 Task: Plan a virtual team-building cooking class for the 21st at 5:30 PM to 6 PM.
Action: Mouse moved to (31, 71)
Screenshot: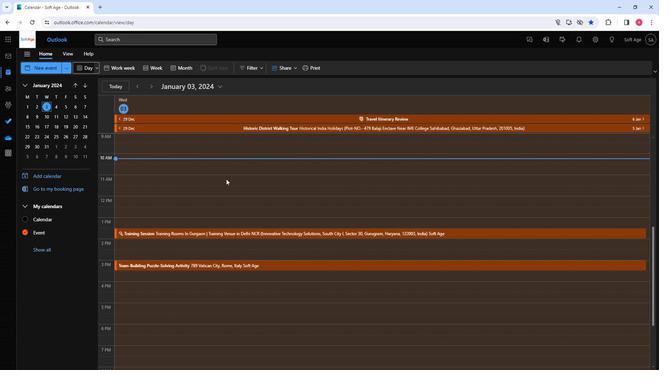 
Action: Mouse pressed left at (31, 71)
Screenshot: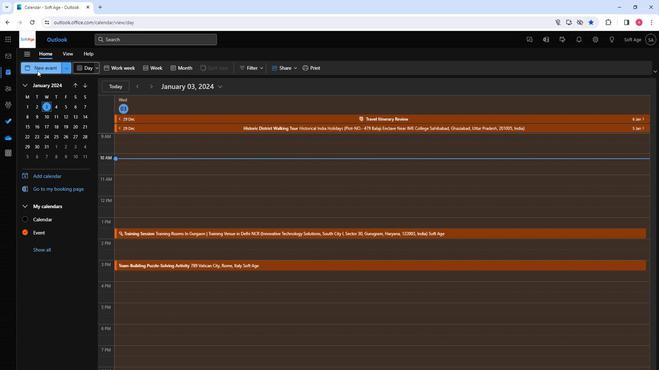 
Action: Mouse moved to (162, 111)
Screenshot: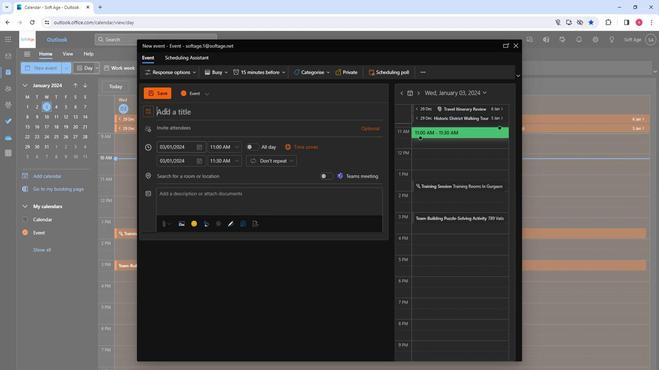 
Action: Mouse pressed left at (162, 111)
Screenshot: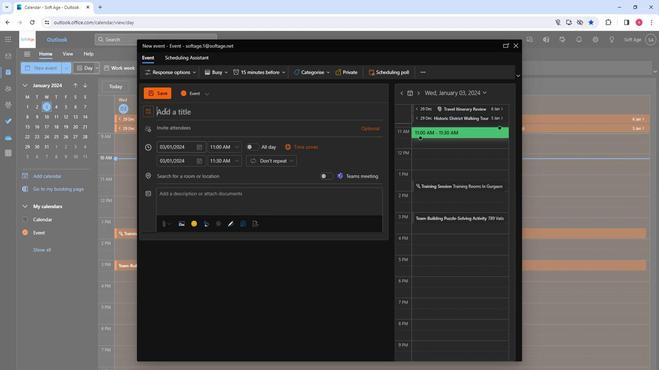 
Action: Key pressed <Key.shift>Virtual<Key.space><Key.shift>Team-<Key.shift><Key.shift><Key.shift><Key.shift><Key.shift><Key.shift><Key.shift><Key.shift>Building<Key.space><Key.shift>Cooking<Key.space><Key.shift>Cladd<Key.backspace><Key.backspace>ss
Screenshot: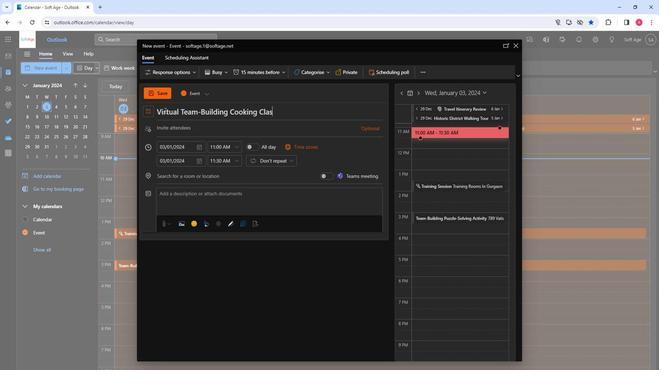 
Action: Mouse moved to (192, 125)
Screenshot: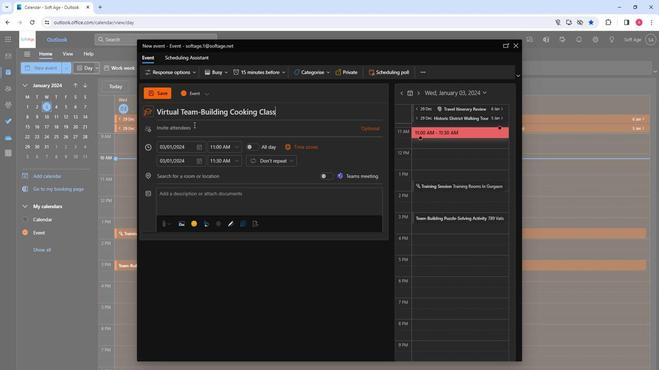 
Action: Mouse pressed left at (192, 125)
Screenshot: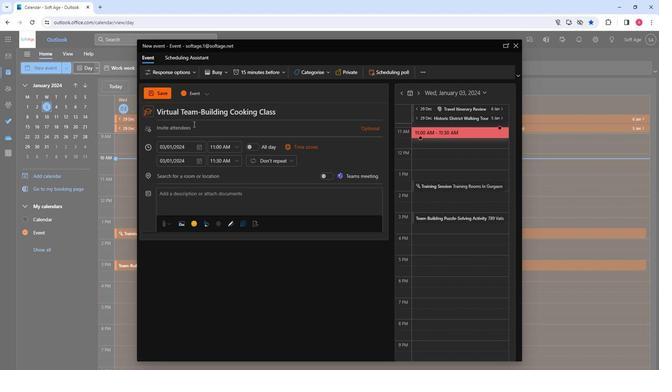 
Action: Key pressed so
Screenshot: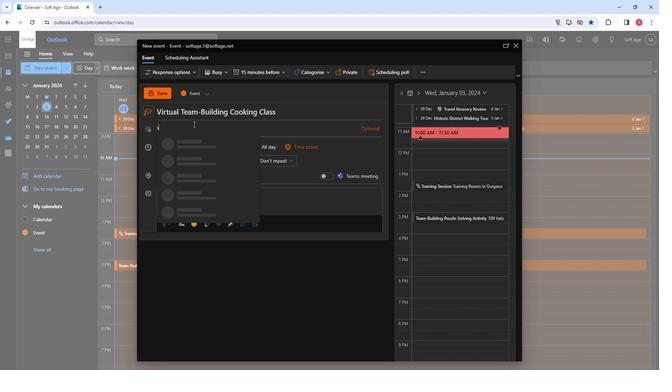 
Action: Mouse moved to (194, 169)
Screenshot: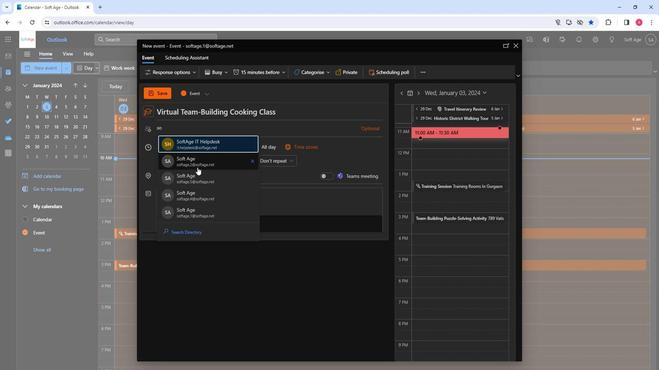 
Action: Mouse pressed left at (194, 169)
Screenshot: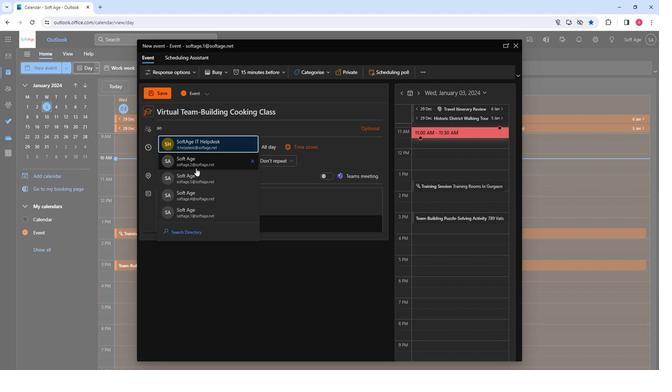 
Action: Key pressed so
Screenshot: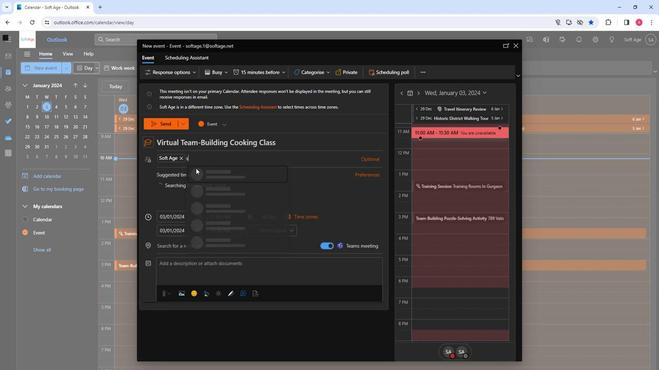 
Action: Mouse moved to (210, 212)
Screenshot: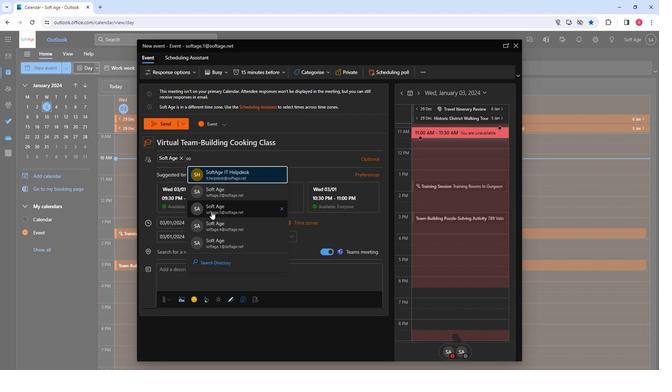 
Action: Mouse pressed left at (210, 212)
Screenshot: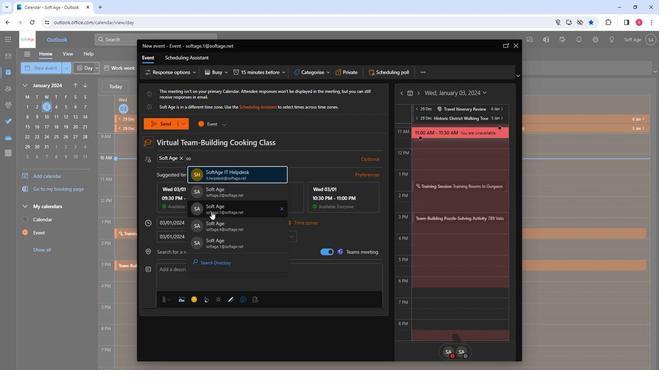 
Action: Key pressed so
Screenshot: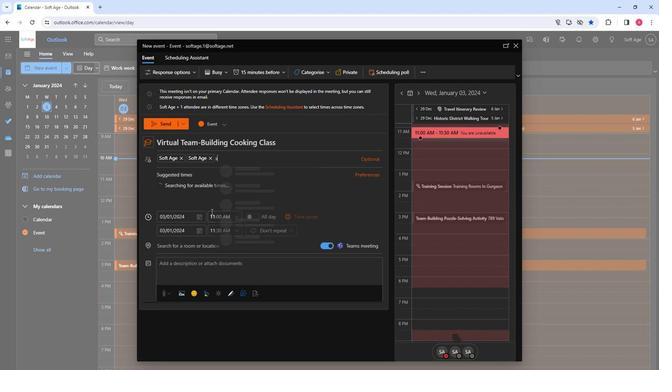 
Action: Mouse moved to (239, 232)
Screenshot: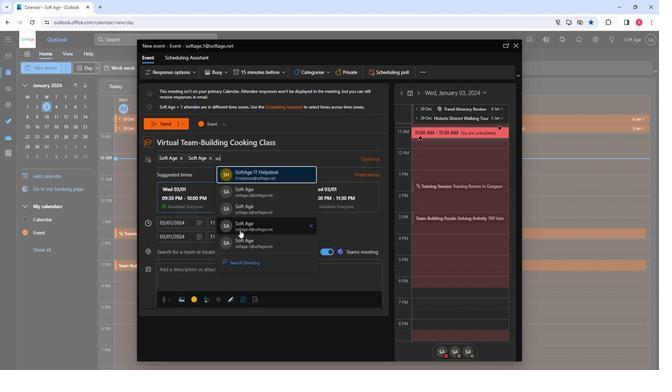 
Action: Mouse pressed left at (239, 232)
Screenshot: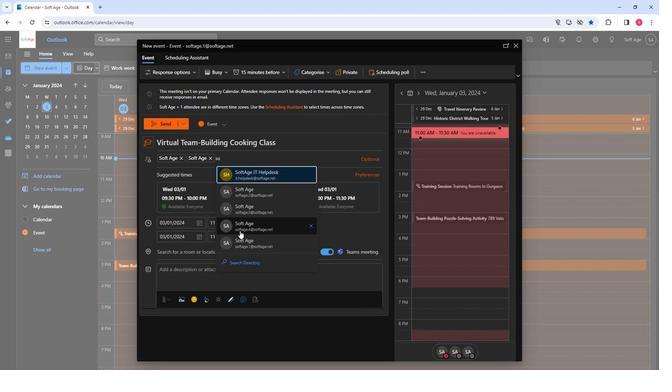 
Action: Key pressed so
Screenshot: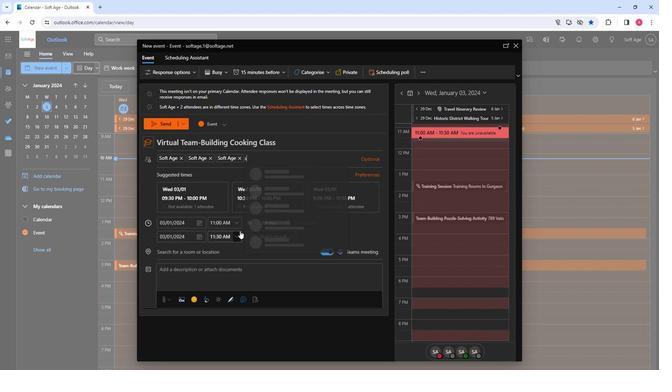 
Action: Mouse moved to (263, 242)
Screenshot: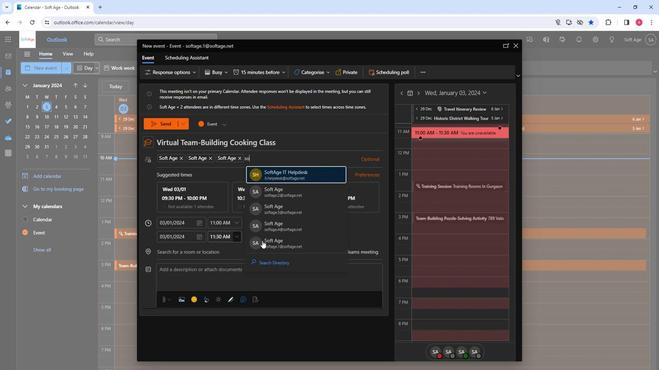 
Action: Mouse pressed left at (263, 242)
Screenshot: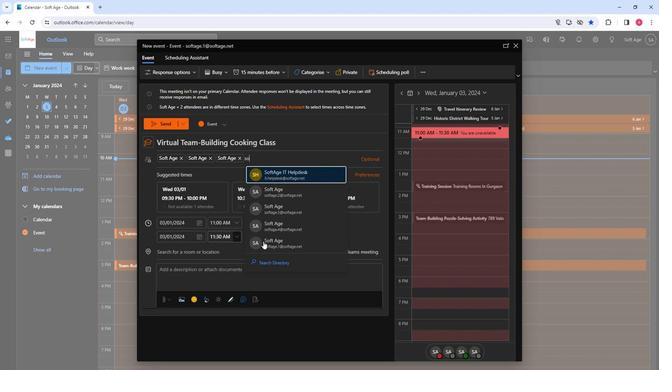 
Action: Mouse moved to (195, 221)
Screenshot: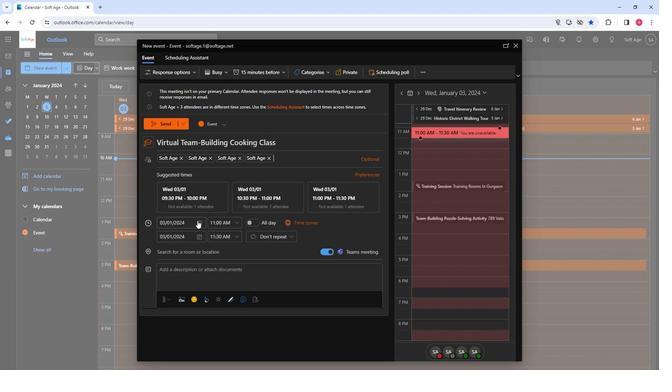 
Action: Mouse pressed left at (195, 221)
Screenshot: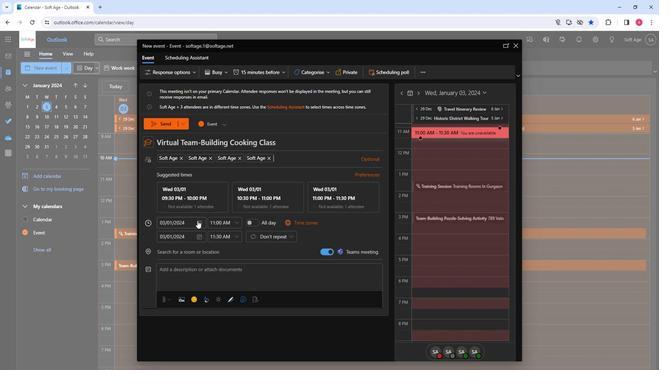 
Action: Mouse moved to (223, 280)
Screenshot: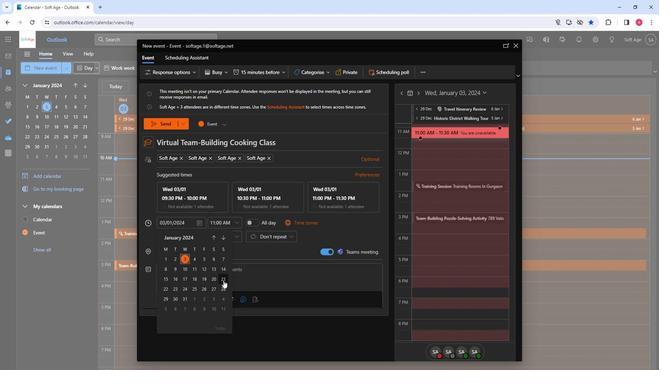 
Action: Mouse pressed left at (223, 280)
Screenshot: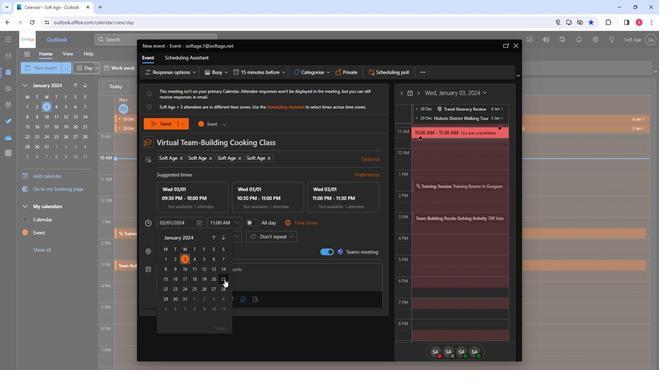 
Action: Mouse moved to (237, 221)
Screenshot: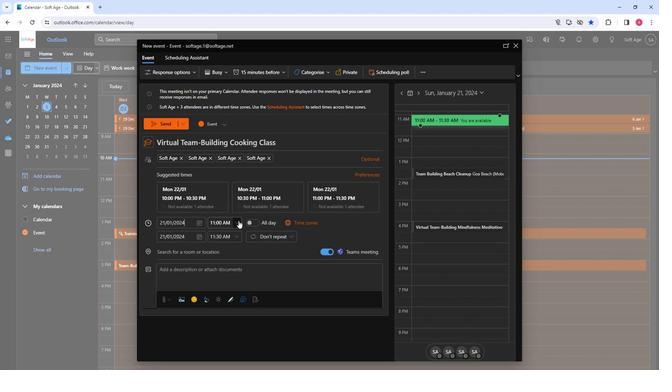 
Action: Mouse pressed left at (237, 221)
Screenshot: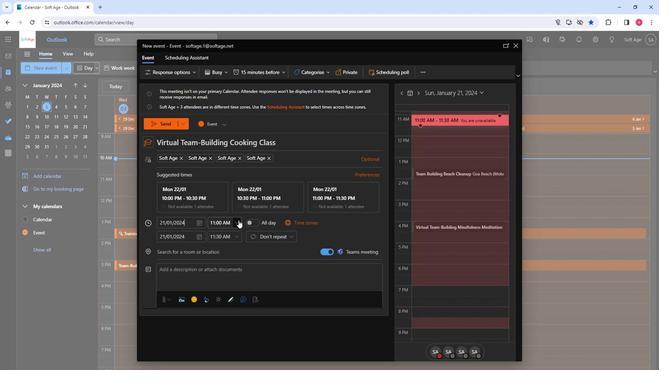 
Action: Mouse moved to (231, 255)
Screenshot: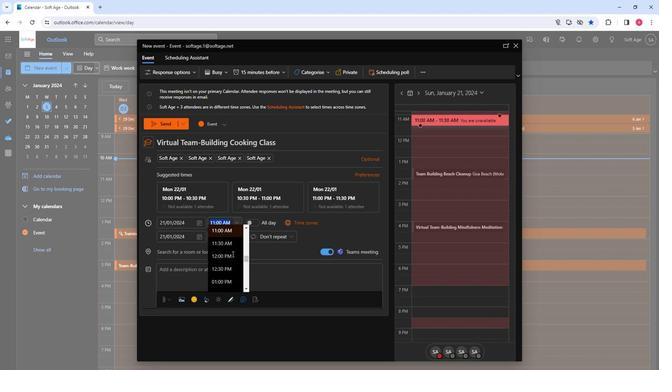 
Action: Mouse scrolled (231, 254) with delta (0, 0)
Screenshot: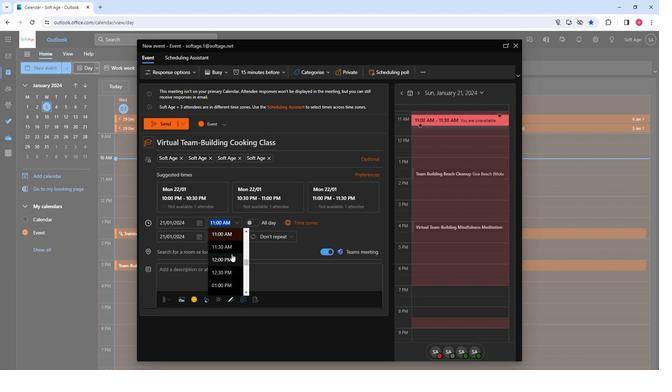 
Action: Mouse moved to (230, 255)
Screenshot: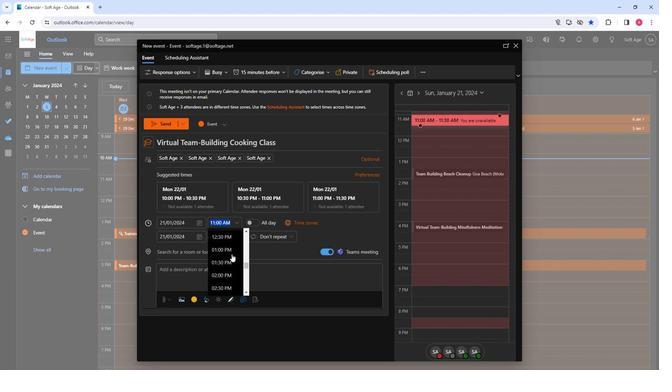 
Action: Mouse scrolled (230, 254) with delta (0, 0)
Screenshot: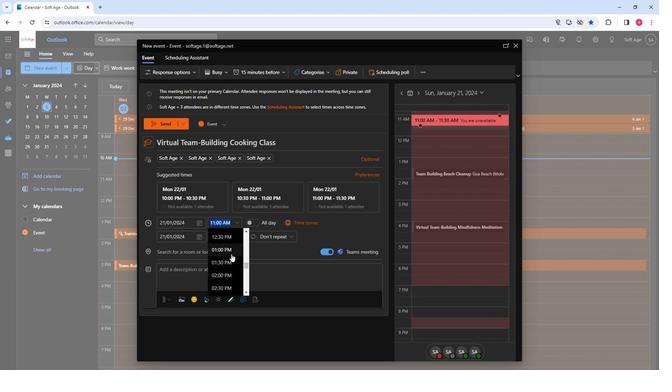 
Action: Mouse scrolled (230, 254) with delta (0, 0)
Screenshot: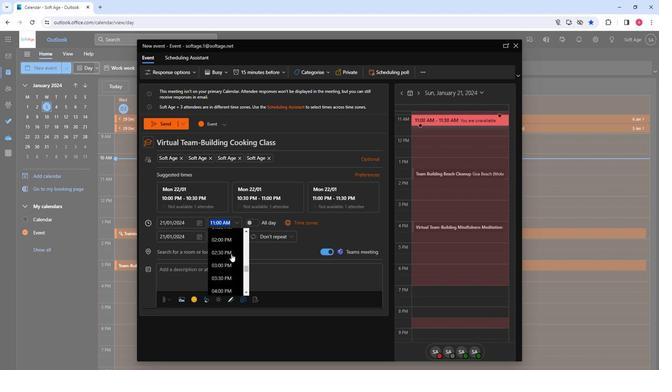 
Action: Mouse moved to (216, 291)
Screenshot: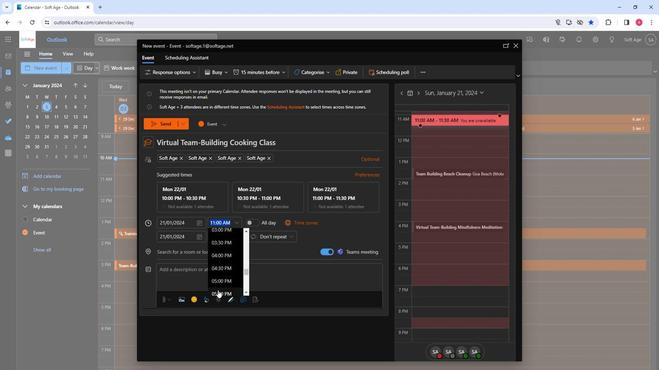 
Action: Mouse pressed left at (216, 291)
Screenshot: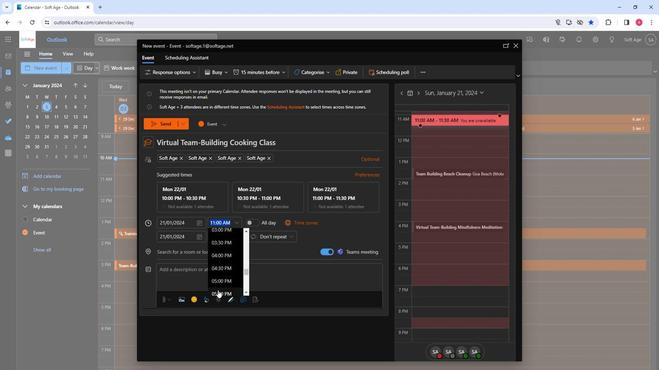 
Action: Mouse moved to (182, 259)
Screenshot: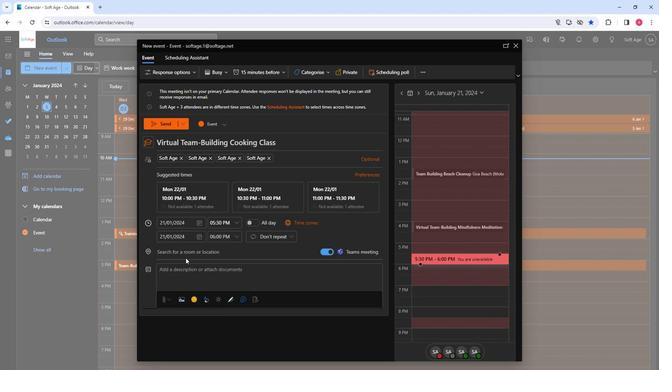 
Action: Mouse pressed left at (182, 259)
Screenshot: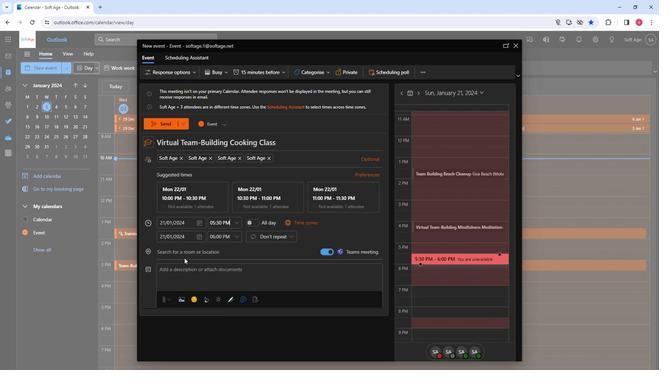 
Action: Mouse moved to (181, 257)
Screenshot: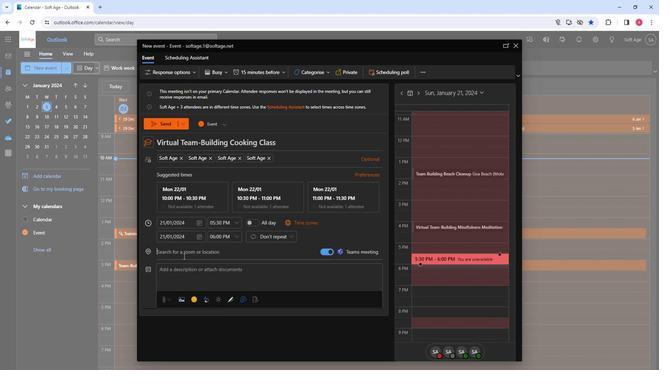 
Action: Key pressed w<Key.backspace>cooking
Screenshot: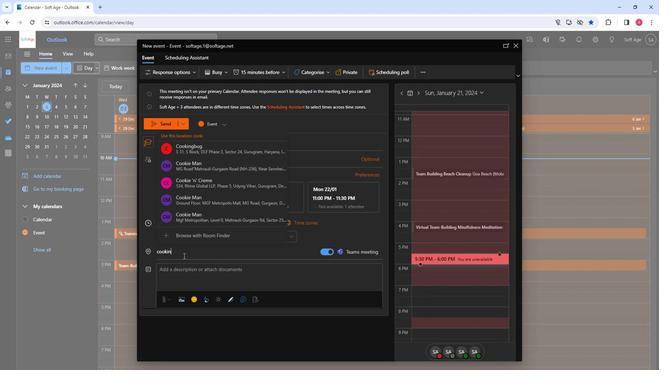 
Action: Mouse moved to (216, 182)
Screenshot: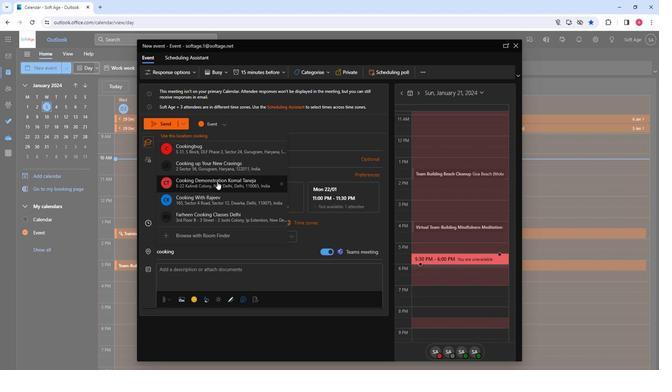 
Action: Key pressed <Key.space>club
Screenshot: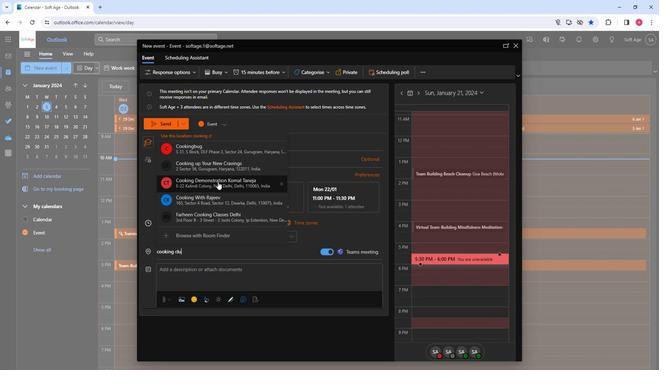 
Action: Mouse moved to (216, 172)
Screenshot: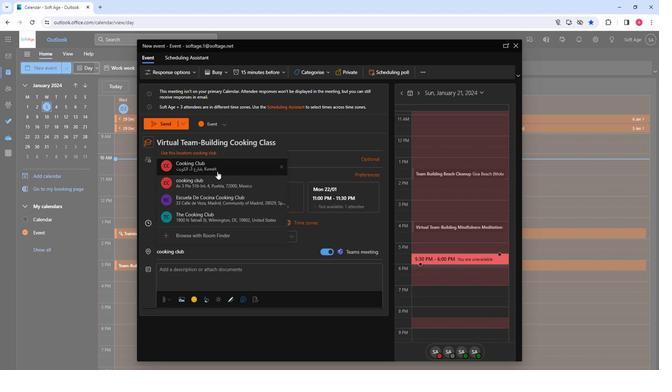 
Action: Mouse pressed left at (216, 172)
Screenshot: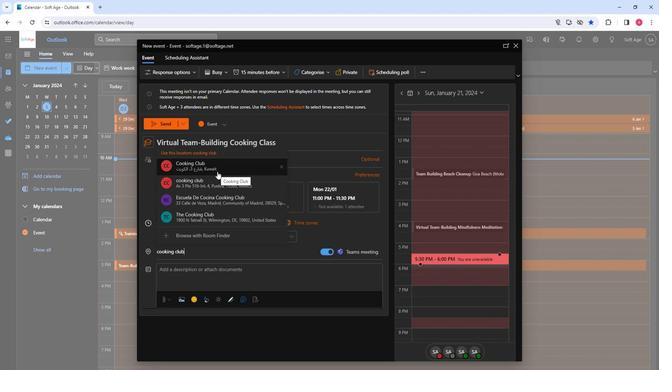 
Action: Mouse moved to (179, 271)
Screenshot: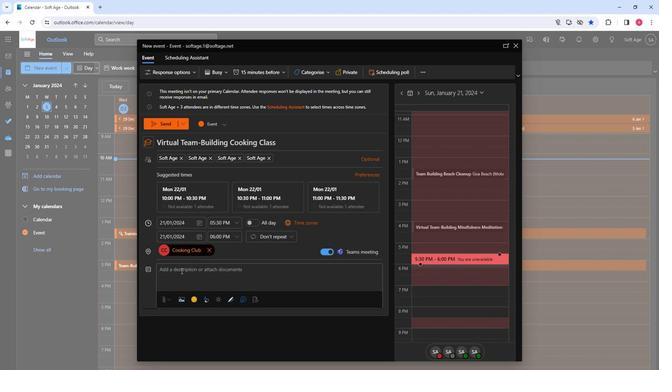 
Action: Mouse pressed left at (179, 271)
Screenshot: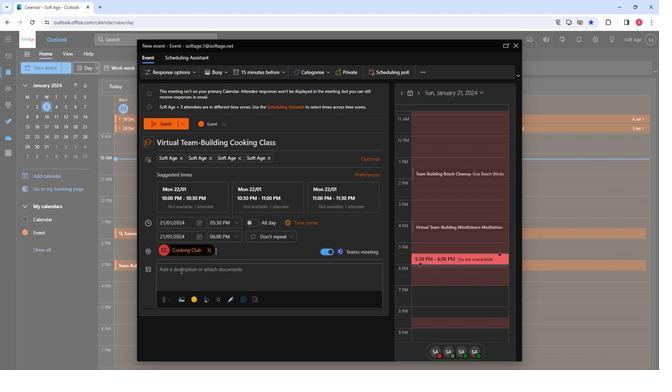 
Action: Mouse moved to (176, 270)
Screenshot: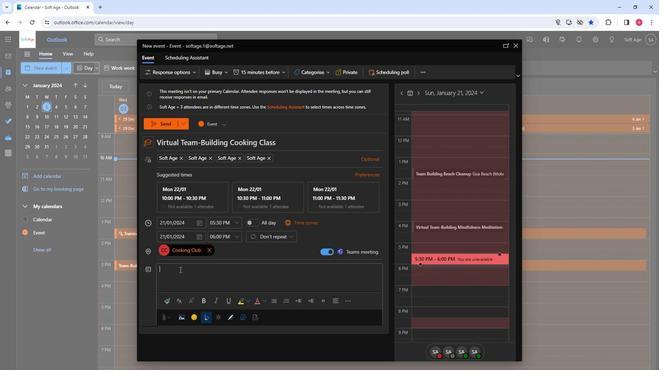 
Action: Key pressed <Key.shift>Culinary<Key.space>connection<Key.space>awaits<Key.shift>!<Key.space><Key.shift>Join<Key.space>our<Key.space>virtual<Key.space>team-building<Key.space>cooking<Key.space>class.<Key.space><Key.shift>Unleash<Key.space>creativity,<Key.space>bonds<Key.space>over<Key.space>recipes,<Key.space>and<Key.space>savor<Key.space>a<Key.space>delicious<Key.space>experience<Key.space>togetherr<Key.space>from<Key.space>the<Key.space>comfort<Key.space>of<Key.space>your<Key.space>kitchen
Screenshot: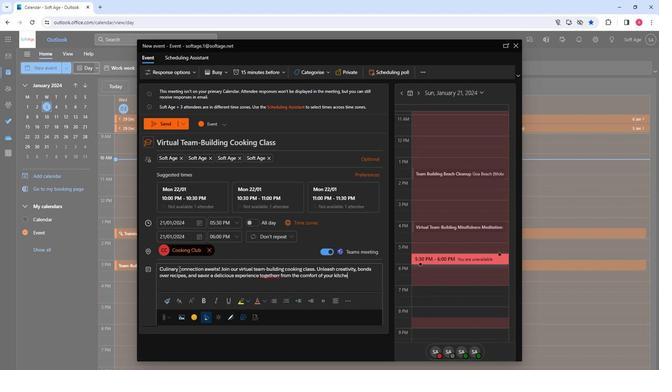 
Action: Mouse moved to (343, 281)
Screenshot: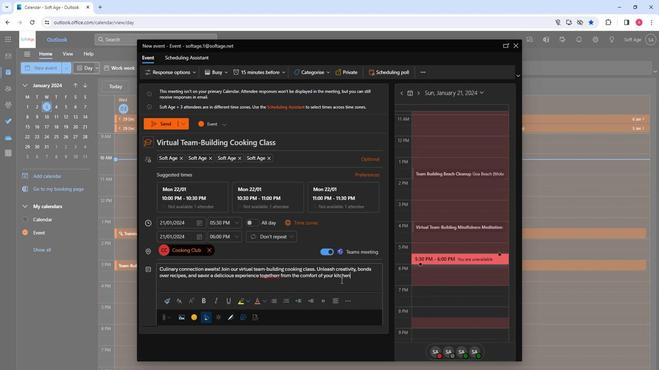 
Action: Mouse pressed left at (343, 281)
Screenshot: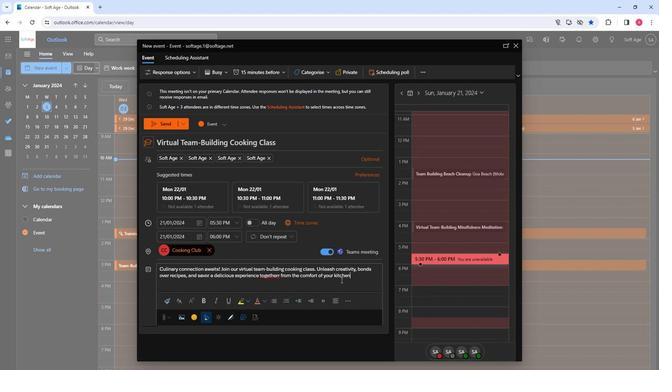 
Action: Mouse pressed left at (343, 281)
Screenshot: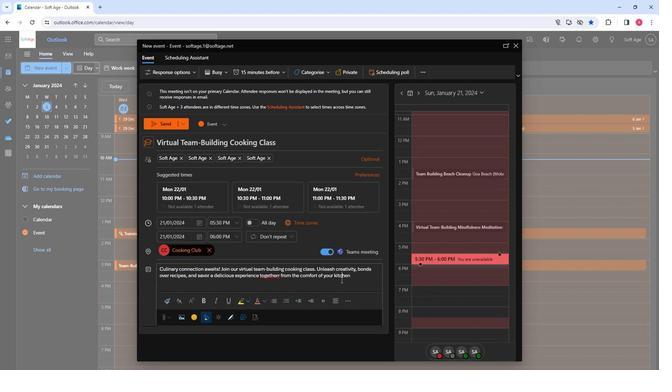 
Action: Mouse pressed left at (343, 281)
Screenshot: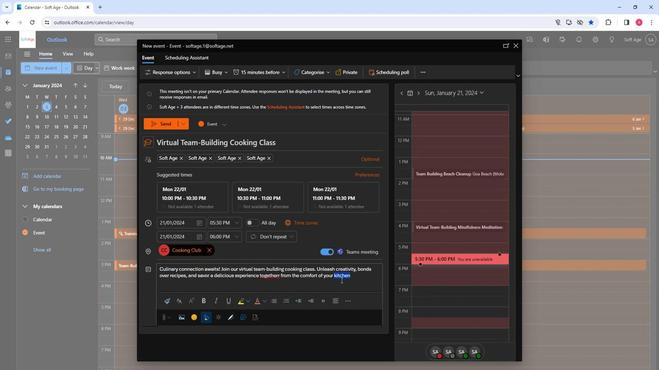 
Action: Mouse moved to (357, 283)
Screenshot: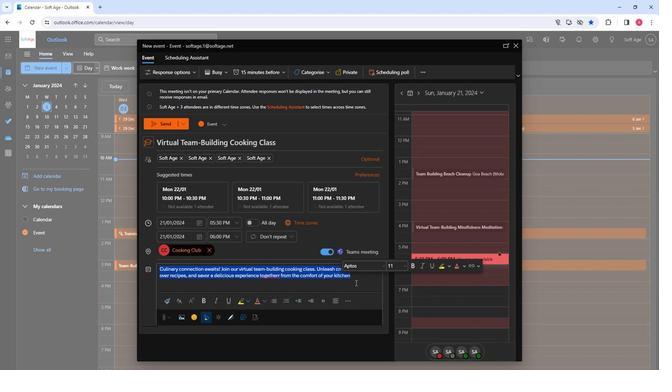 
Action: Mouse pressed left at (357, 283)
Screenshot: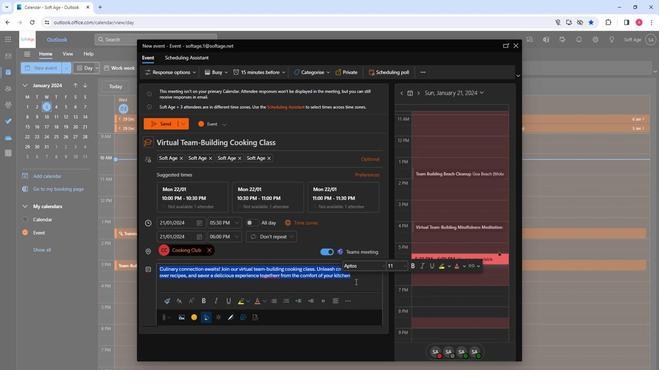 
Action: Mouse moved to (193, 320)
Screenshot: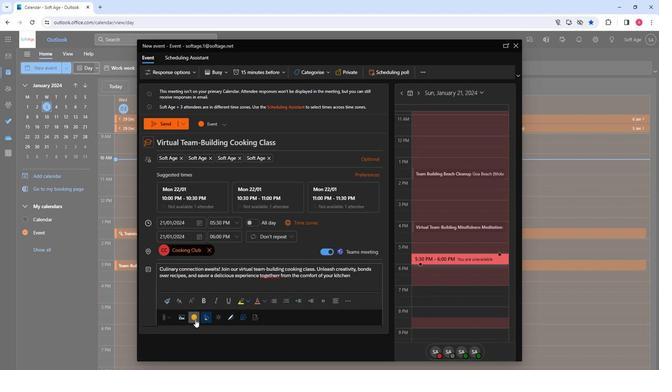 
Action: Mouse pressed left at (193, 320)
Screenshot: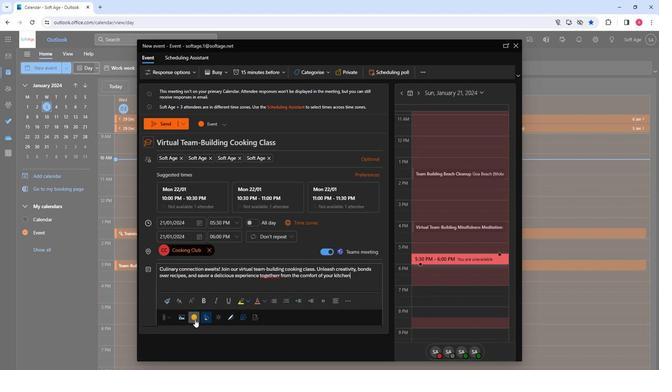 
Action: Mouse moved to (427, 117)
Screenshot: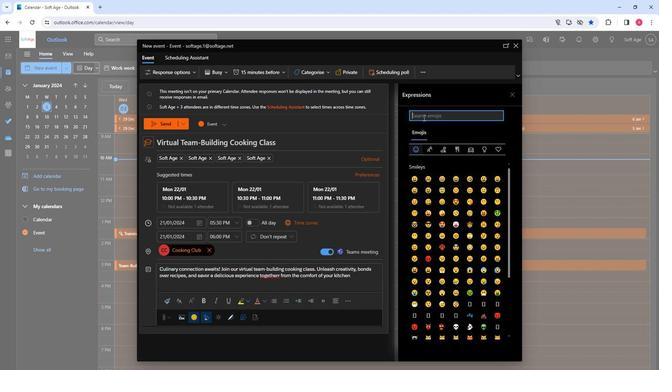 
Action: Mouse pressed left at (427, 117)
Screenshot: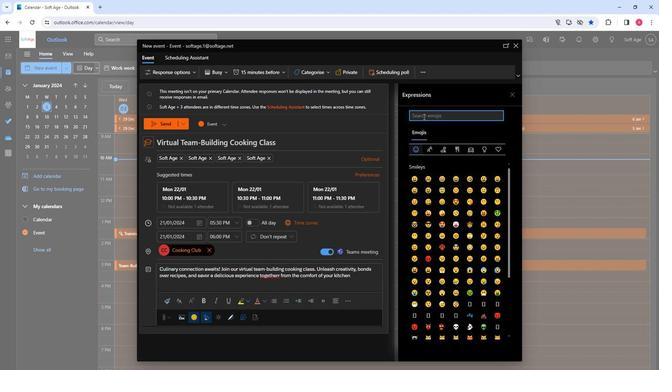 
Action: Key pressed cook
Screenshot: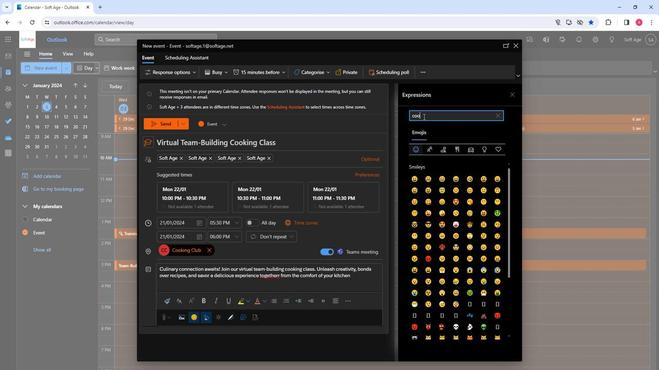 
Action: Mouse scrolled (427, 117) with delta (0, 0)
Screenshot: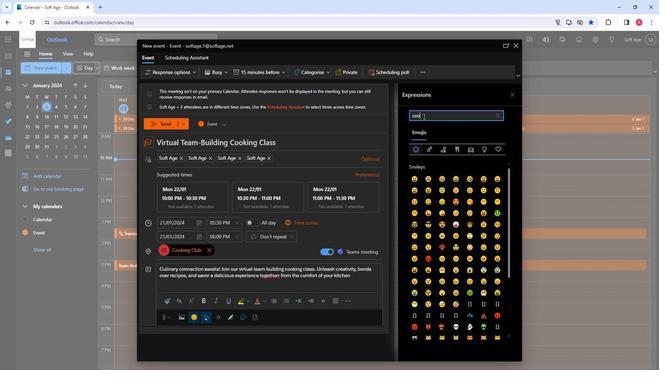
Action: Mouse moved to (451, 148)
Screenshot: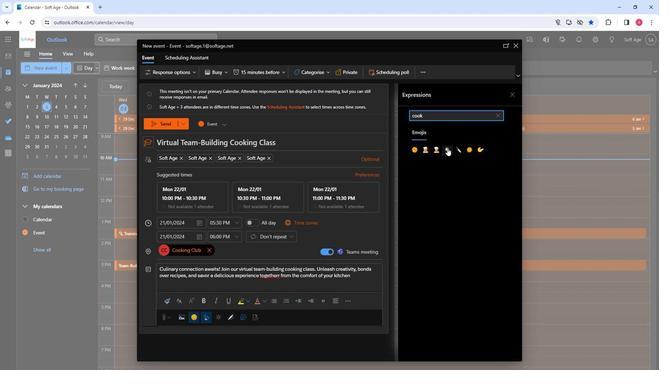 
Action: Mouse pressed left at (451, 148)
Screenshot: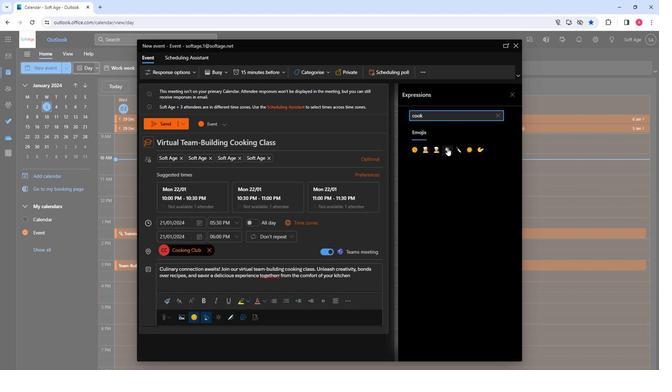 
Action: Mouse moved to (429, 149)
Screenshot: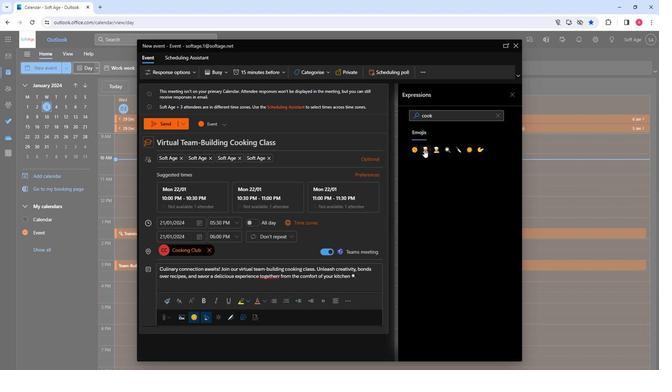 
Action: Mouse pressed left at (429, 149)
Screenshot: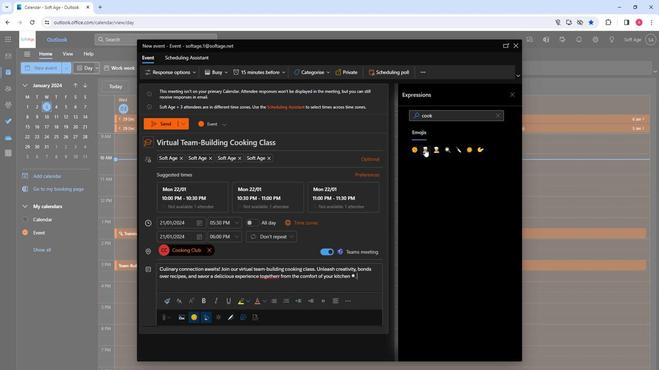 
Action: Mouse moved to (324, 272)
Screenshot: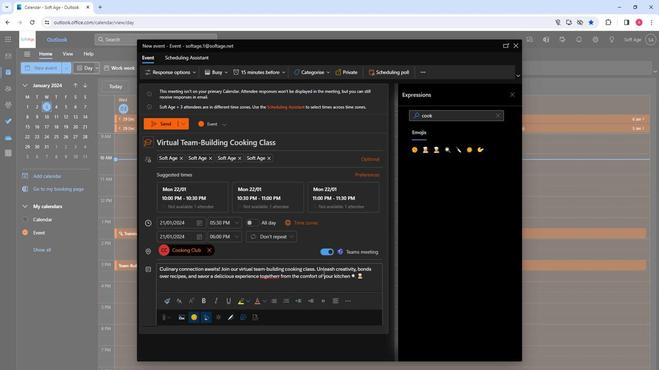 
Action: Mouse pressed left at (324, 272)
Screenshot: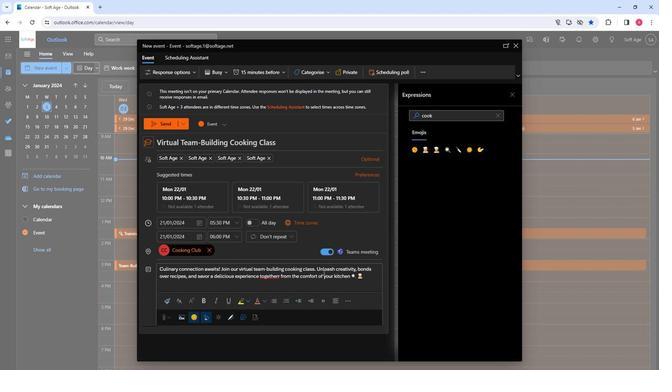 
Action: Mouse pressed left at (324, 272)
Screenshot: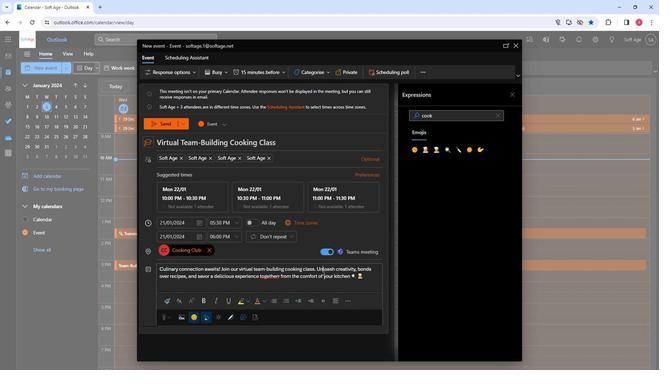 
Action: Mouse pressed left at (324, 272)
Screenshot: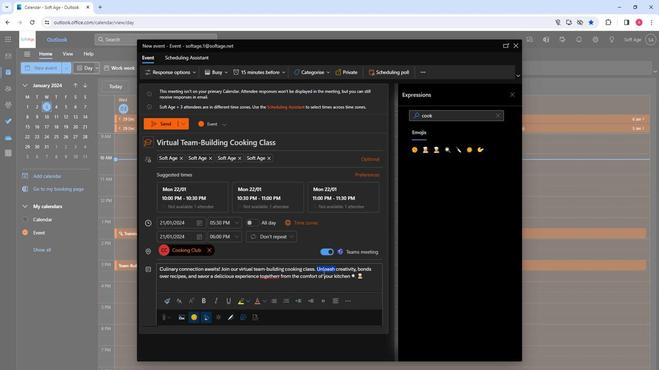 
Action: Mouse pressed left at (324, 272)
Screenshot: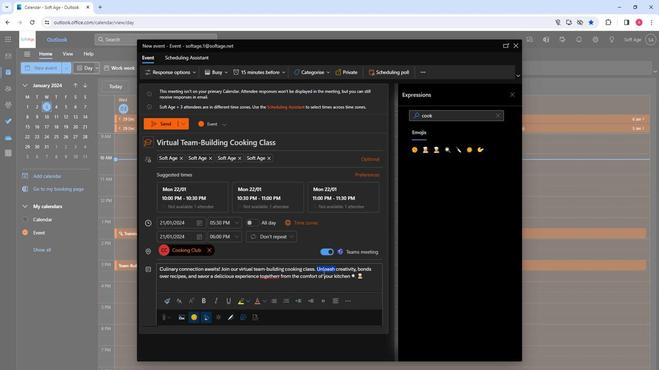 
Action: Mouse moved to (174, 305)
Screenshot: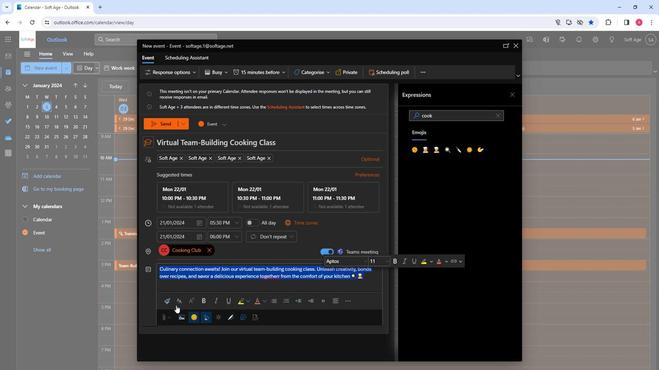 
Action: Mouse pressed left at (174, 305)
Screenshot: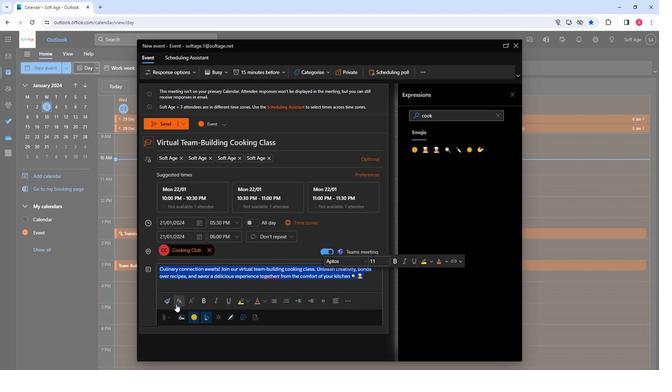 
Action: Mouse moved to (209, 252)
Screenshot: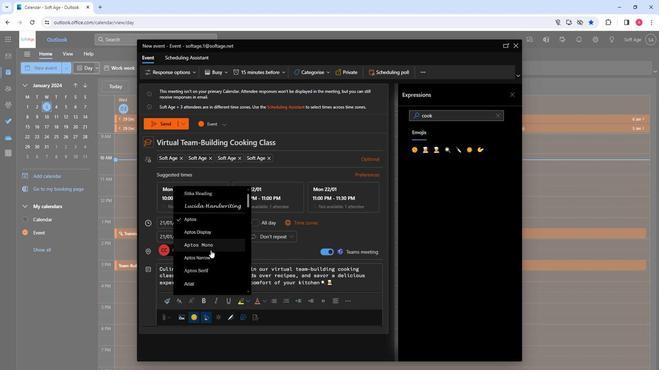 
Action: Mouse scrolled (209, 252) with delta (0, 0)
Screenshot: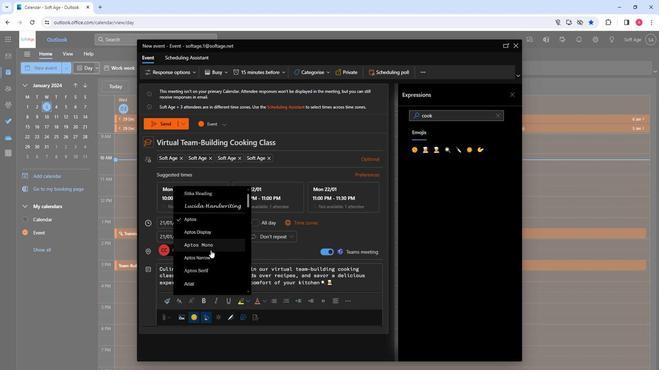 
Action: Mouse moved to (209, 252)
Screenshot: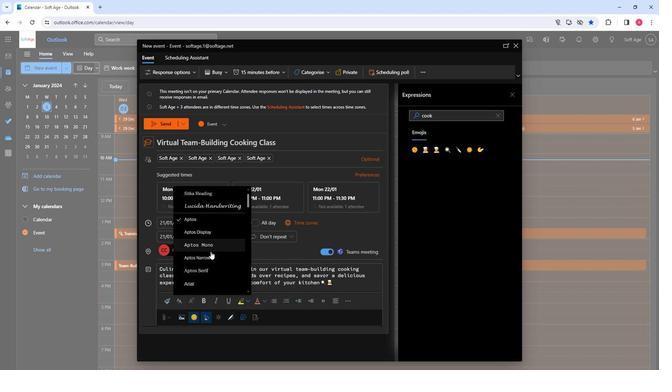 
Action: Mouse scrolled (209, 252) with delta (0, 0)
Screenshot: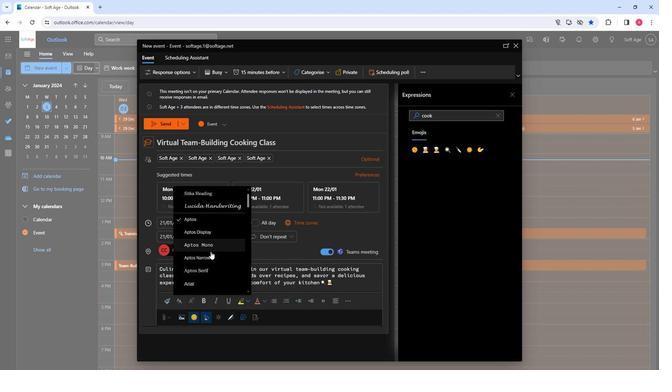 
Action: Mouse moved to (209, 253)
Screenshot: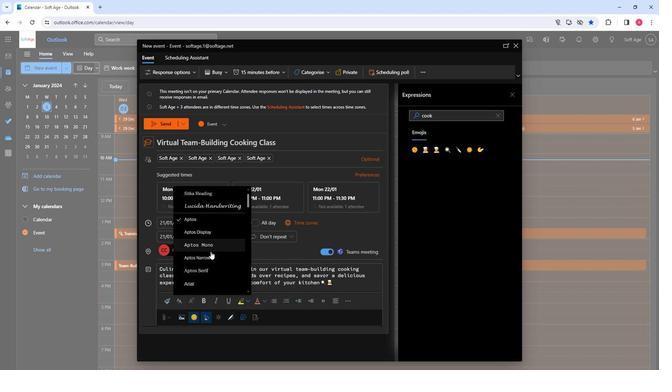 
Action: Mouse scrolled (209, 252) with delta (0, 0)
Screenshot: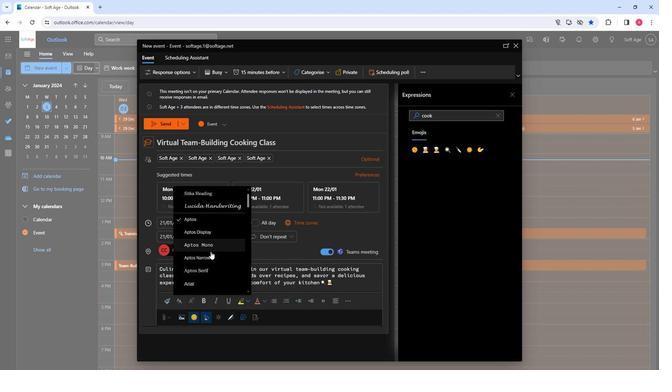 
Action: Mouse scrolled (209, 252) with delta (0, 0)
Screenshot: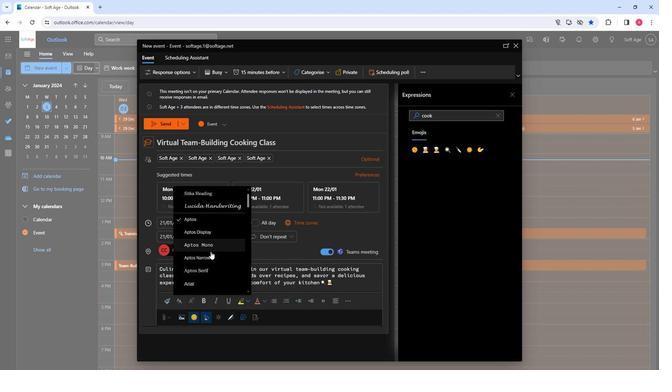 
Action: Mouse moved to (209, 253)
Screenshot: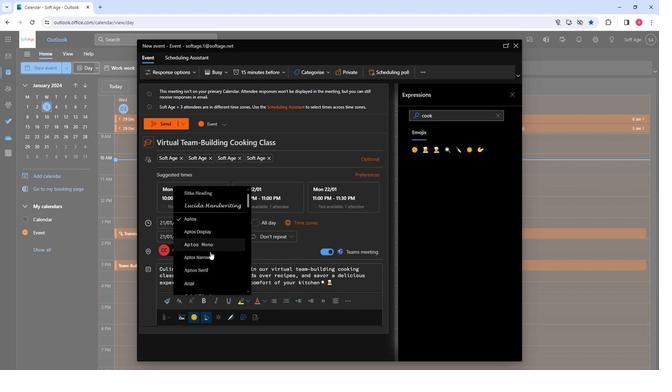 
Action: Mouse scrolled (209, 253) with delta (0, 0)
Screenshot: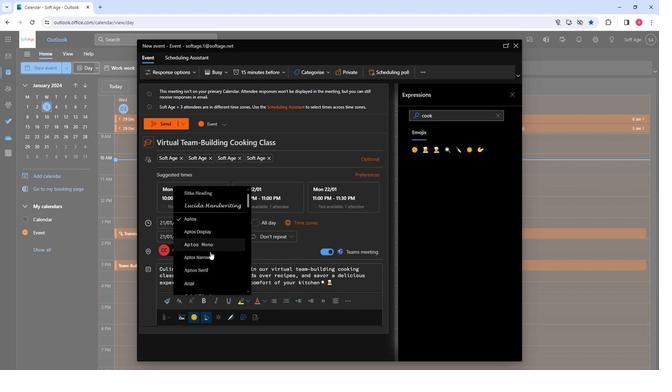 
Action: Mouse moved to (206, 247)
Screenshot: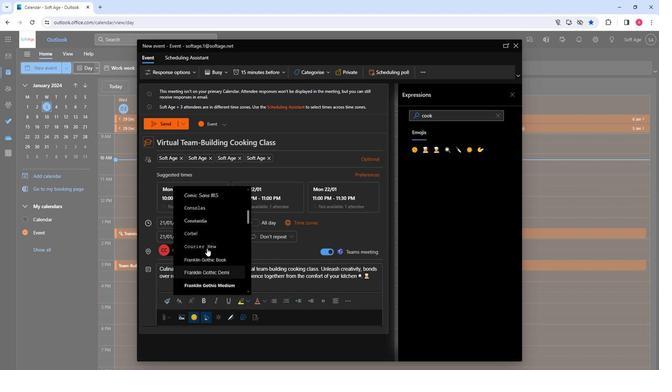 
Action: Mouse scrolled (206, 247) with delta (0, 0)
Screenshot: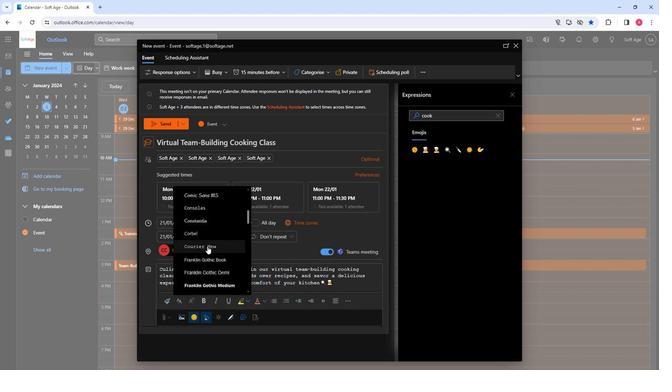 
Action: Mouse moved to (205, 248)
Screenshot: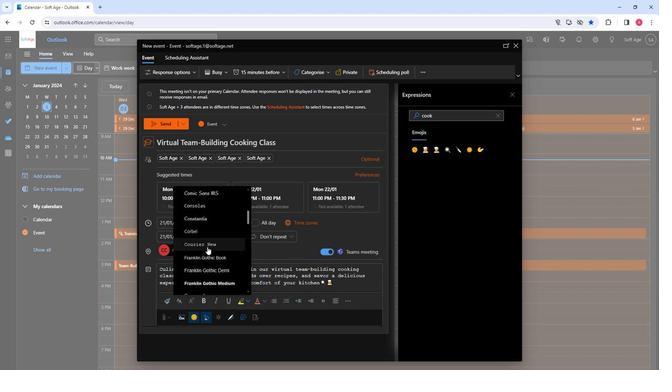 
Action: Mouse scrolled (205, 247) with delta (0, 0)
Screenshot: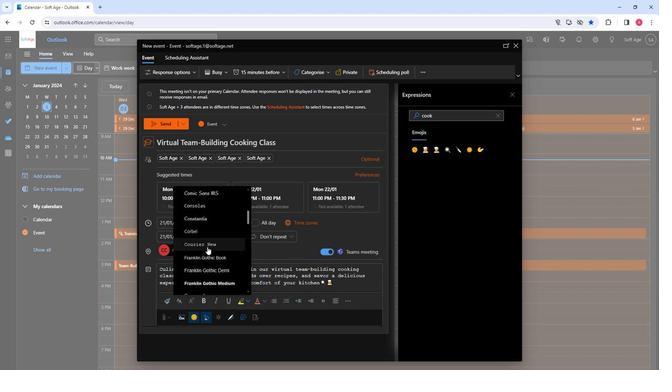 
Action: Mouse moved to (198, 246)
Screenshot: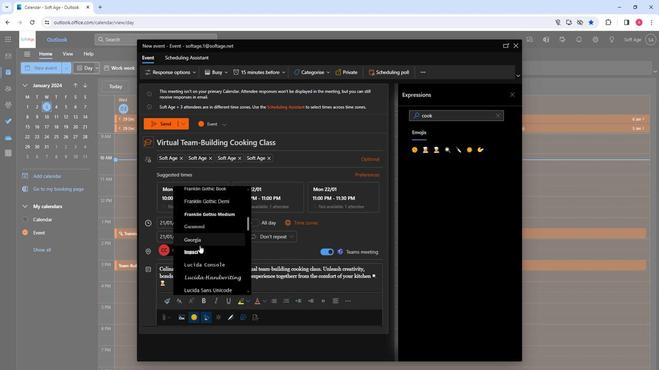 
Action: Mouse scrolled (198, 246) with delta (0, 0)
Screenshot: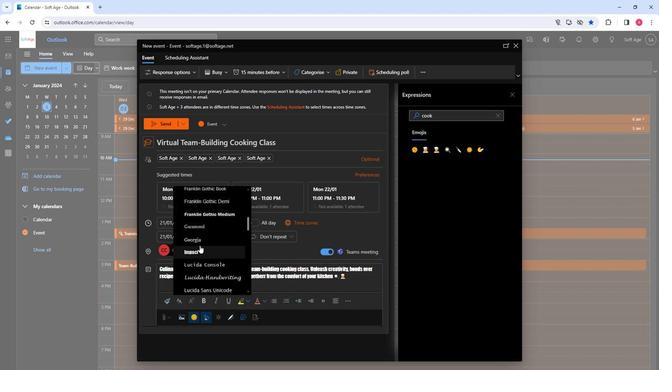 
Action: Mouse moved to (198, 247)
Screenshot: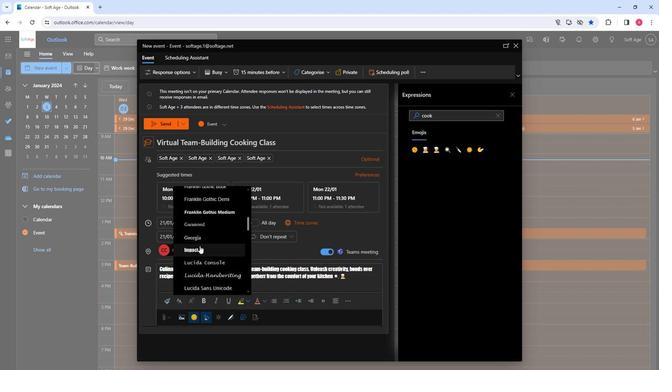 
Action: Mouse scrolled (198, 246) with delta (0, 0)
Screenshot: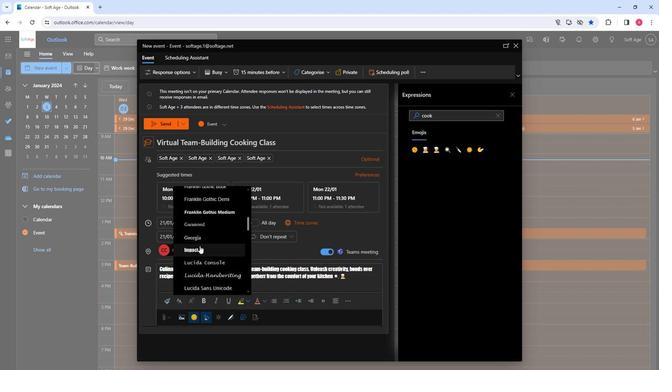 
Action: Mouse moved to (197, 217)
Screenshot: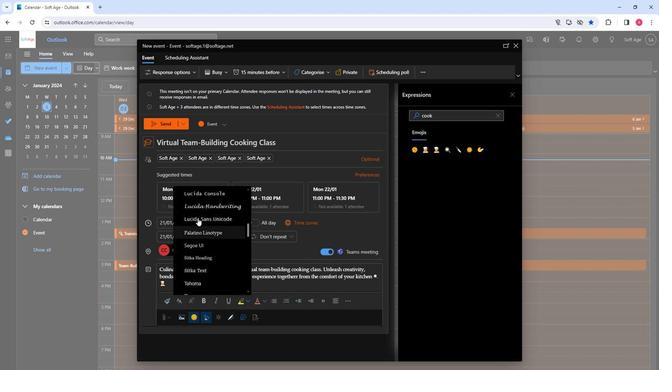 
Action: Mouse pressed left at (197, 217)
Screenshot: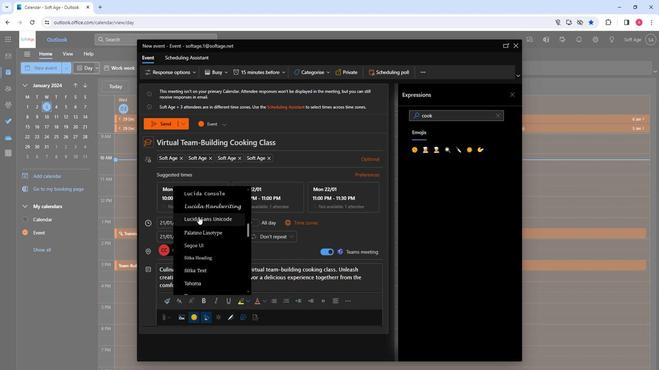
Action: Mouse moved to (216, 303)
Screenshot: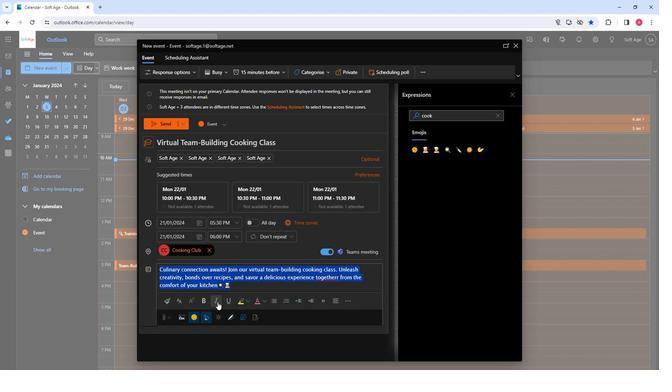 
Action: Mouse pressed left at (216, 303)
Screenshot: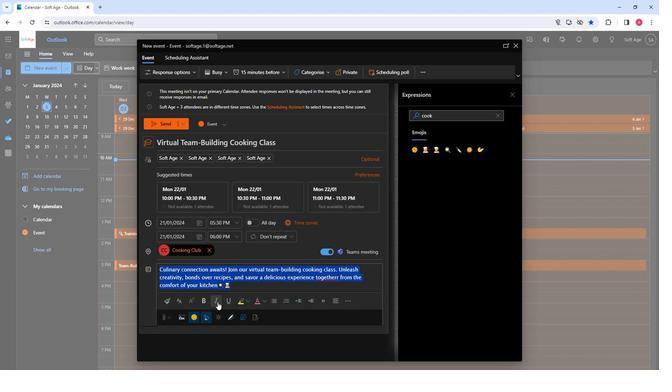 
Action: Mouse moved to (250, 301)
Screenshot: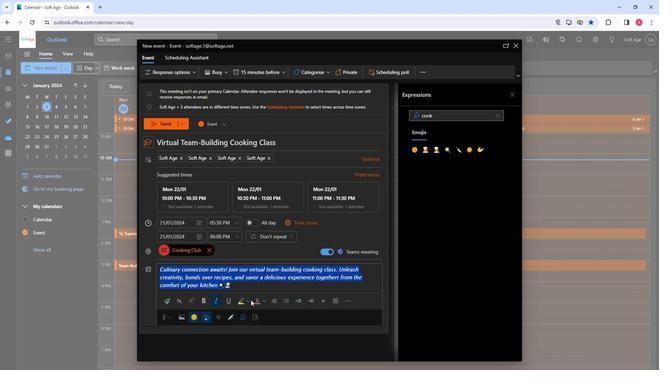
Action: Mouse pressed left at (250, 301)
Screenshot: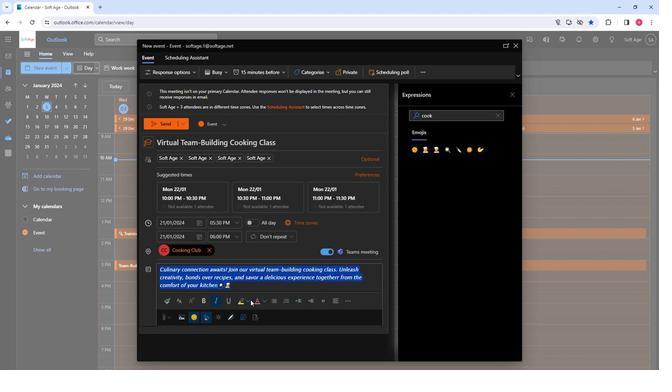 
Action: Mouse moved to (248, 301)
Screenshot: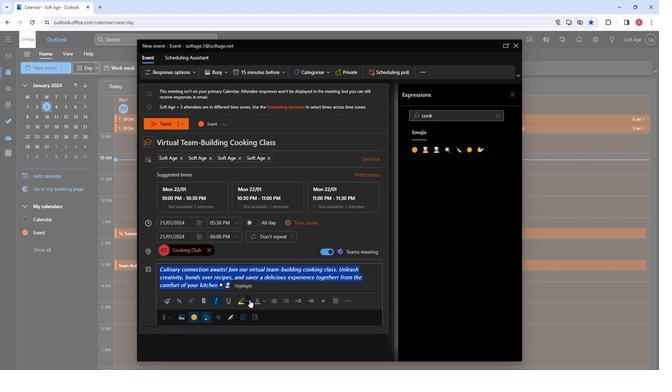 
Action: Mouse pressed left at (248, 301)
Screenshot: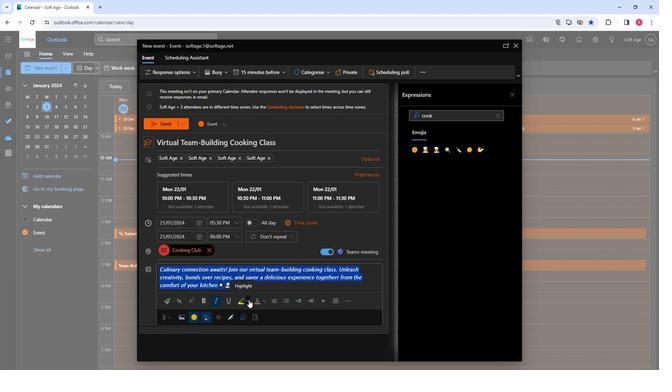 
Action: Mouse moved to (264, 317)
Screenshot: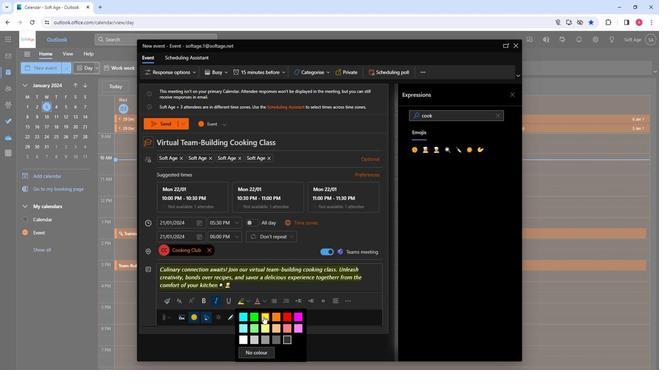 
Action: Mouse pressed left at (264, 317)
Screenshot: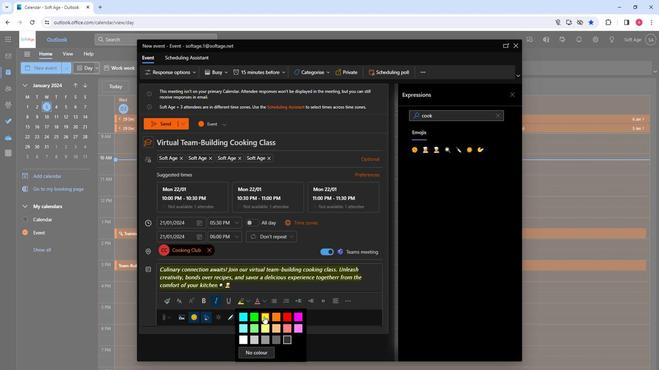 
Action: Mouse moved to (242, 288)
Screenshot: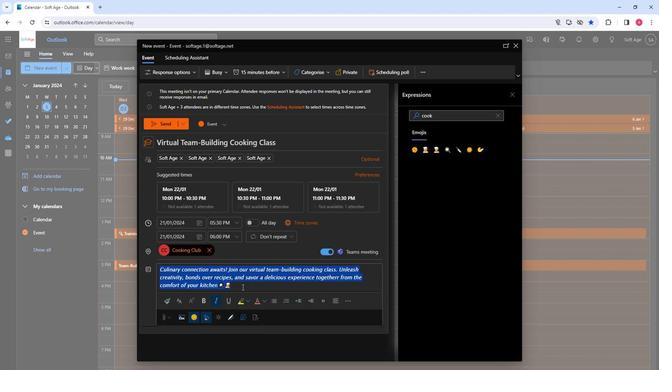 
Action: Mouse pressed left at (242, 288)
Screenshot: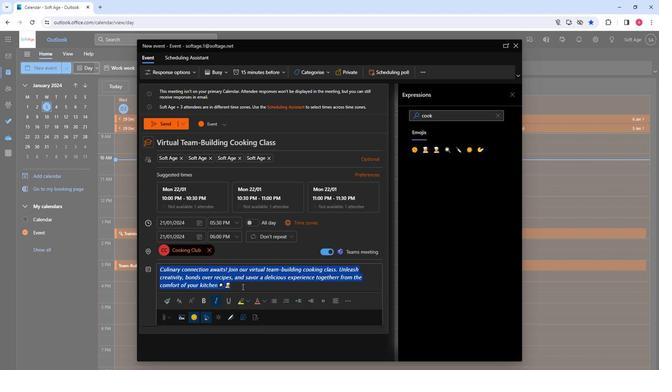 
Action: Mouse moved to (311, 301)
Screenshot: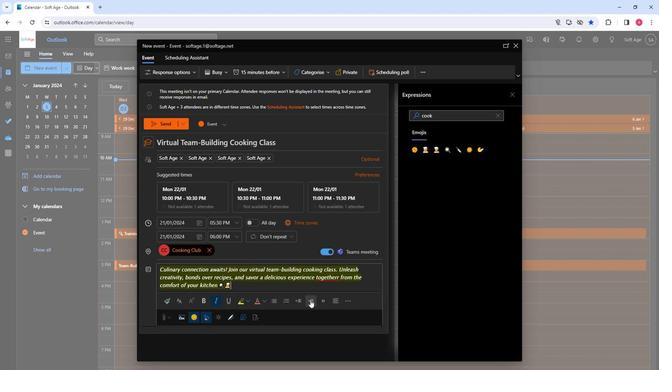 
Action: Mouse pressed left at (311, 301)
Screenshot: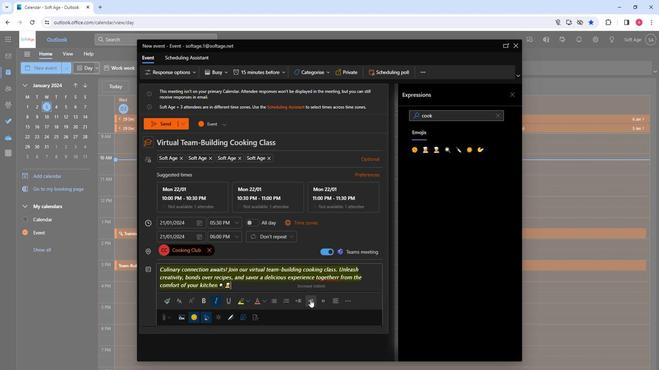 
Action: Mouse moved to (317, 286)
Screenshot: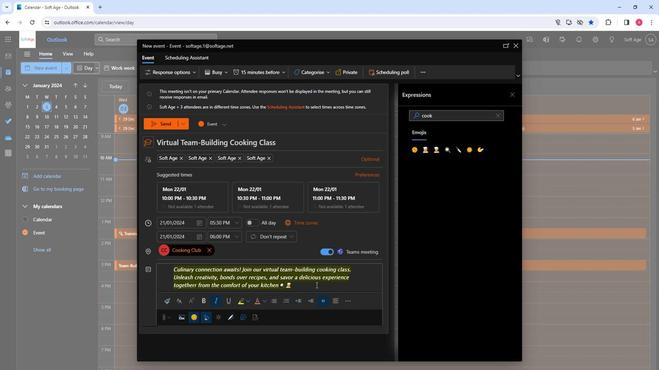 
Action: Mouse pressed left at (317, 286)
Screenshot: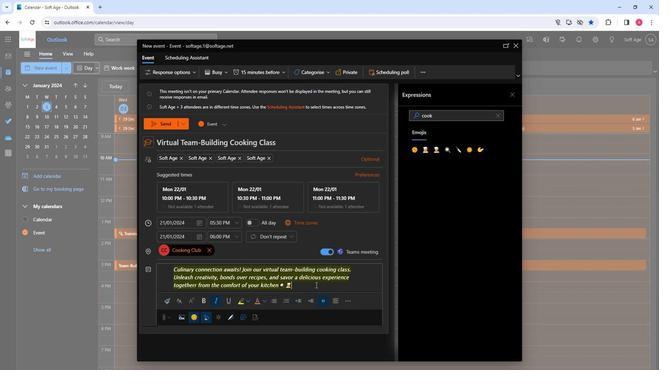 
Action: Mouse moved to (153, 125)
Screenshot: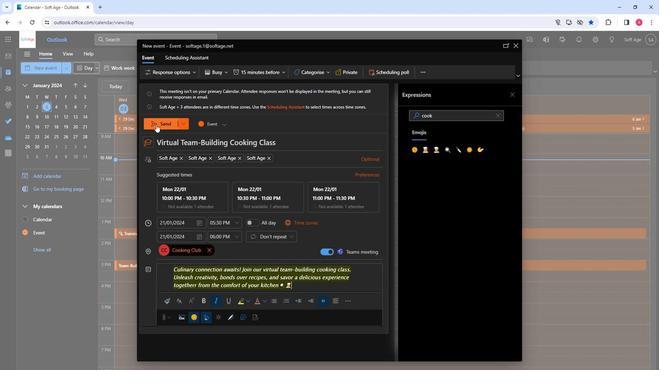 
Action: Mouse pressed left at (153, 125)
Screenshot: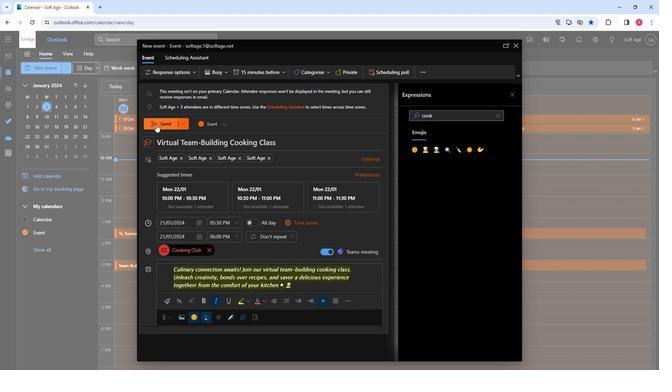 
Action: Mouse moved to (196, 191)
Screenshot: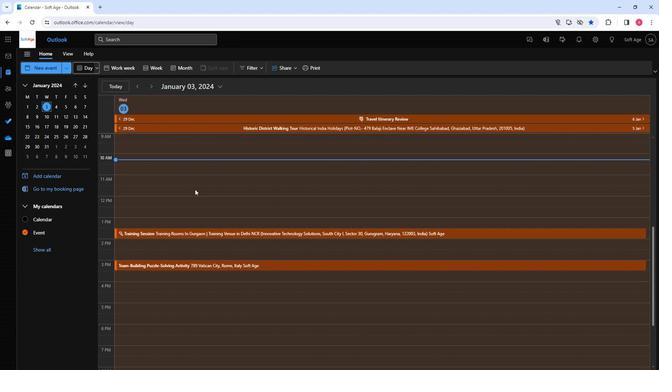 
